 Task: Search for contacts with the last name 'Smith' in the 'friends' folder.
Action: Mouse moved to (17, 86)
Screenshot: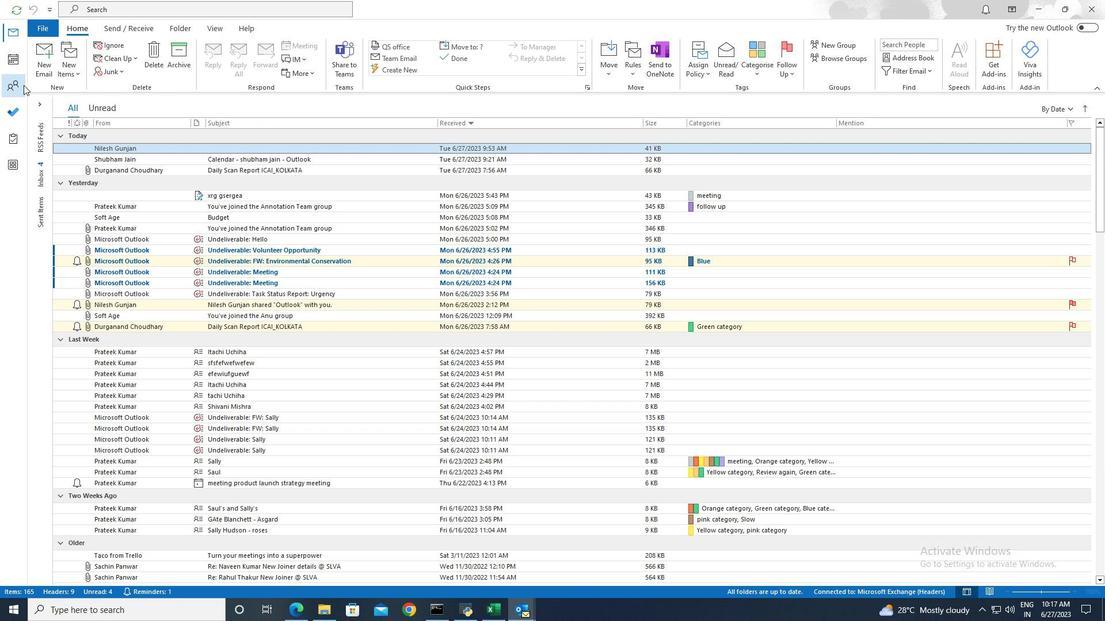 
Action: Mouse pressed left at (17, 86)
Screenshot: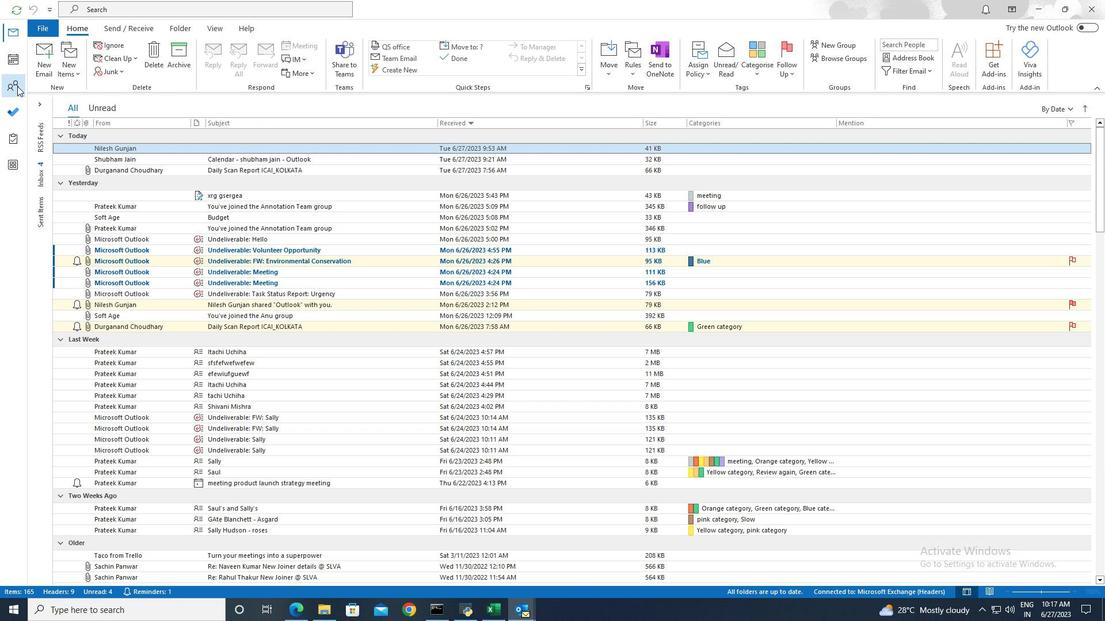 
Action: Mouse moved to (285, 6)
Screenshot: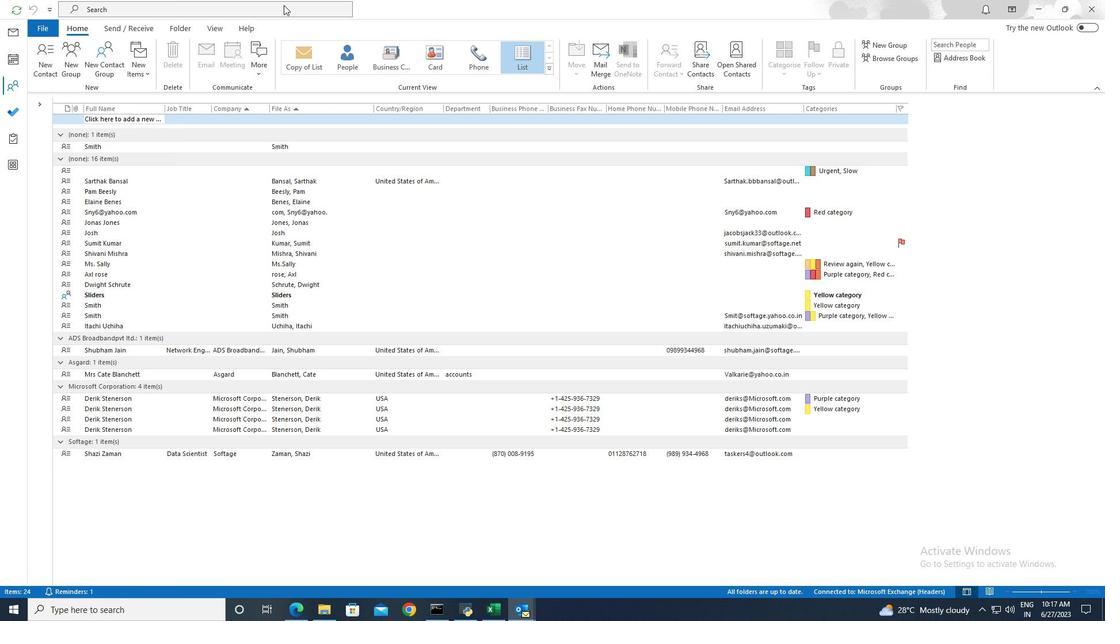 
Action: Mouse pressed left at (285, 6)
Screenshot: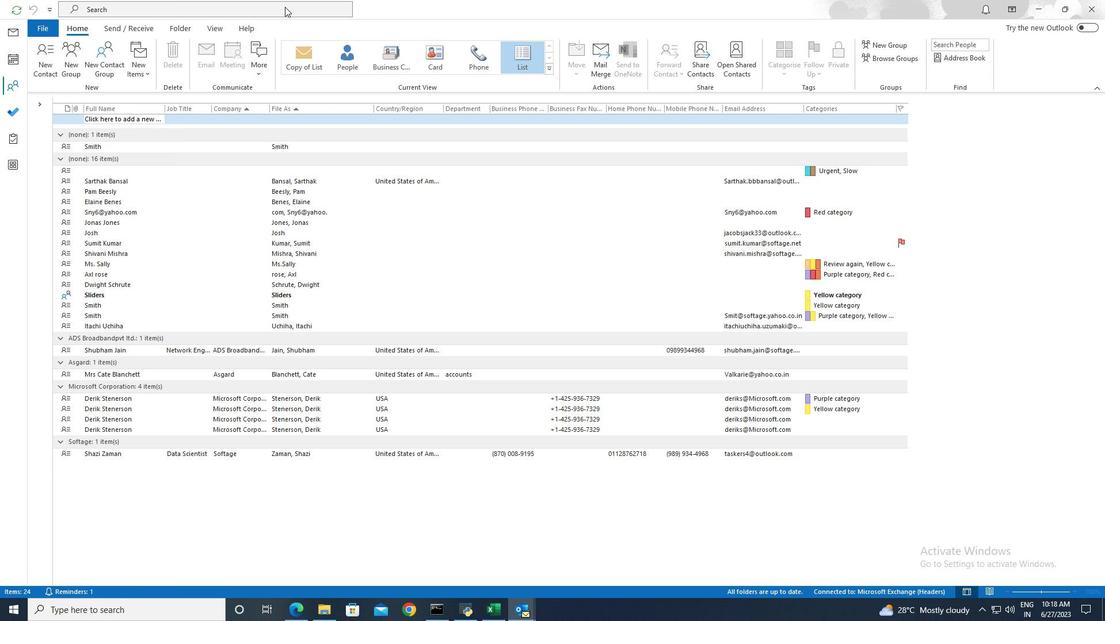 
Action: Mouse moved to (400, 10)
Screenshot: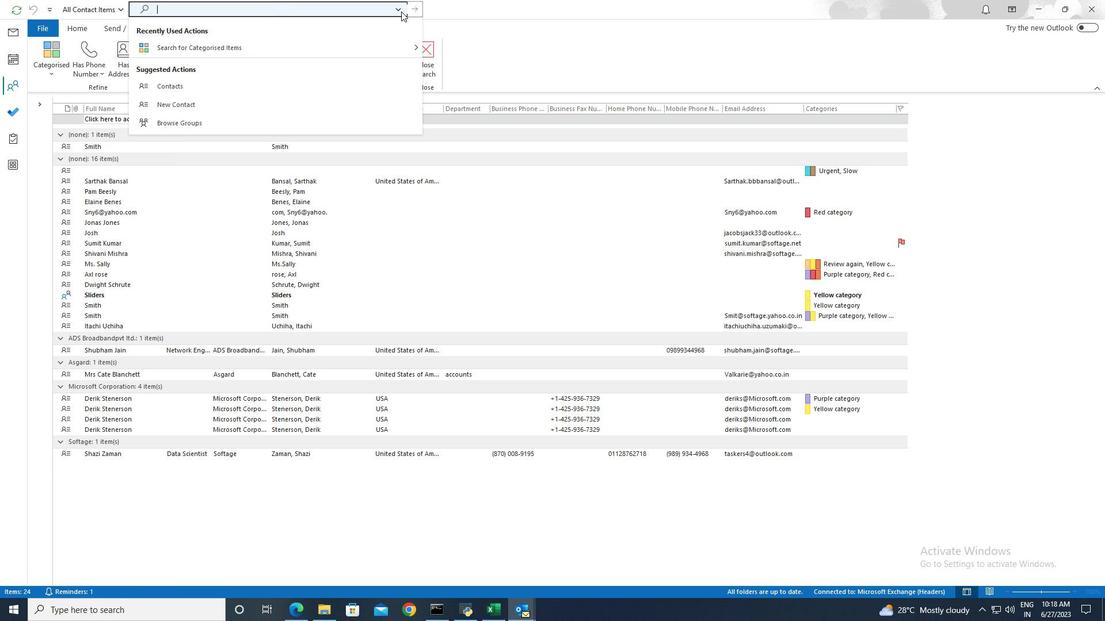
Action: Mouse pressed left at (400, 10)
Screenshot: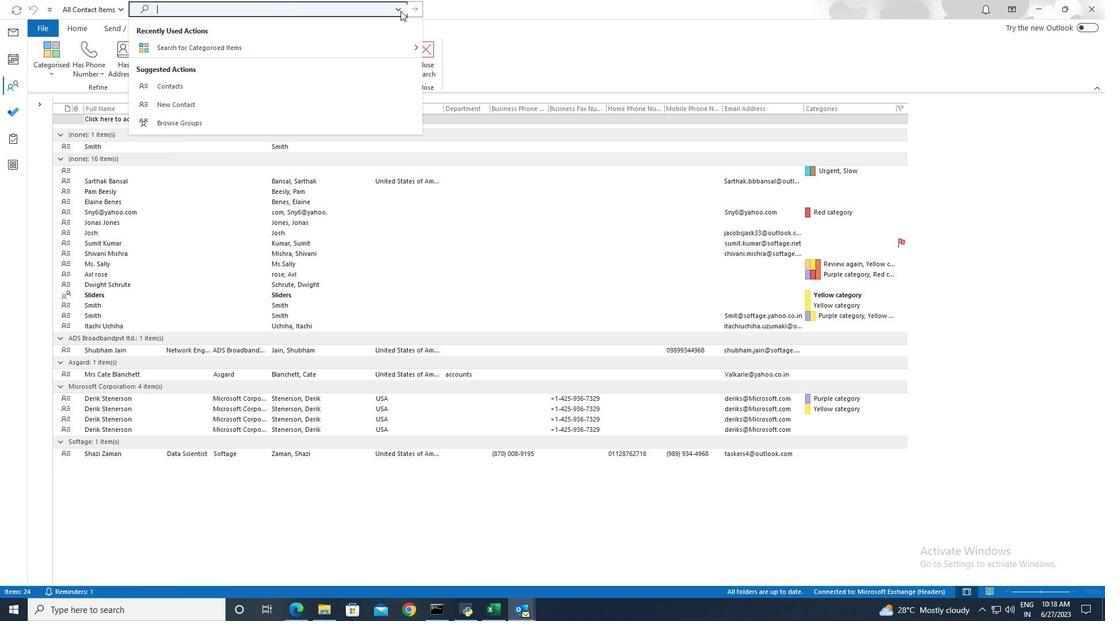 
Action: Mouse moved to (191, 260)
Screenshot: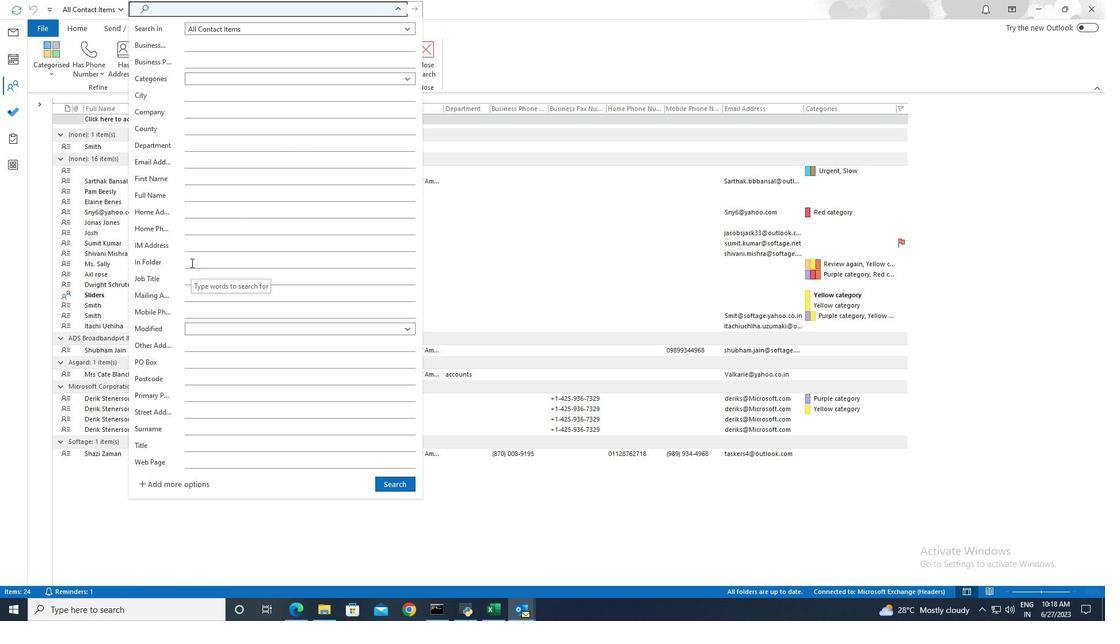 
Action: Mouse pressed left at (191, 260)
Screenshot: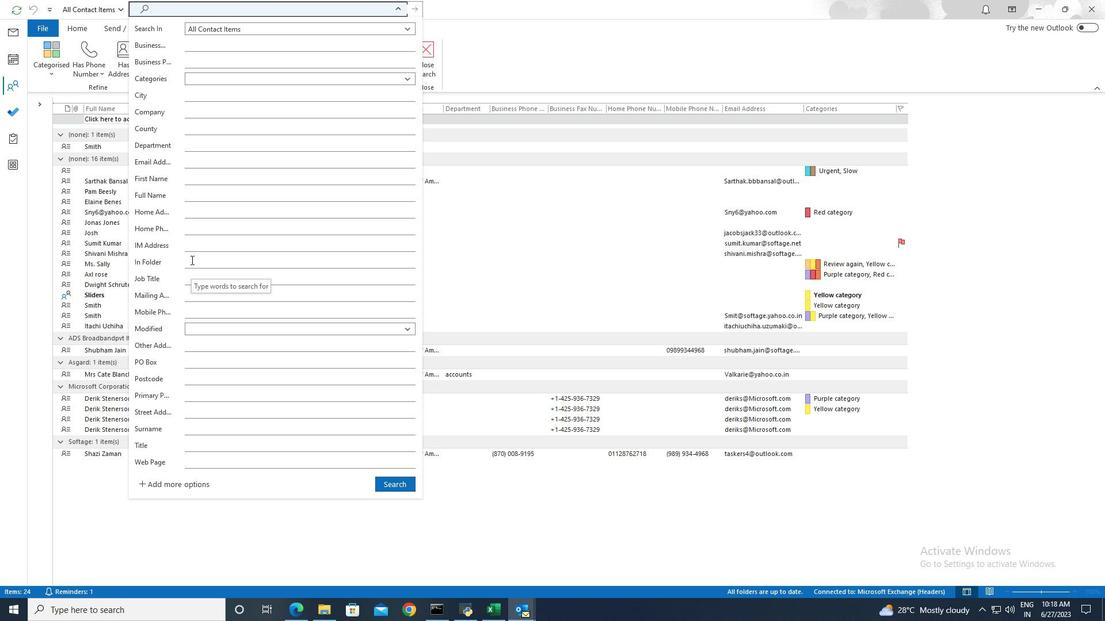 
Action: Key pressed friends
Screenshot: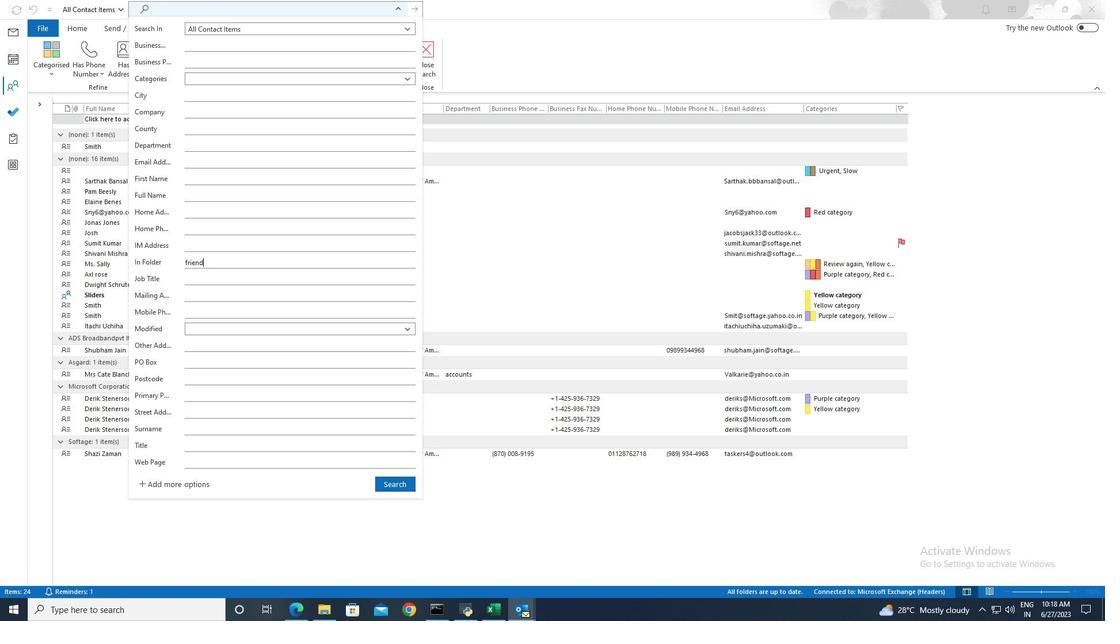 
Action: Mouse moved to (394, 487)
Screenshot: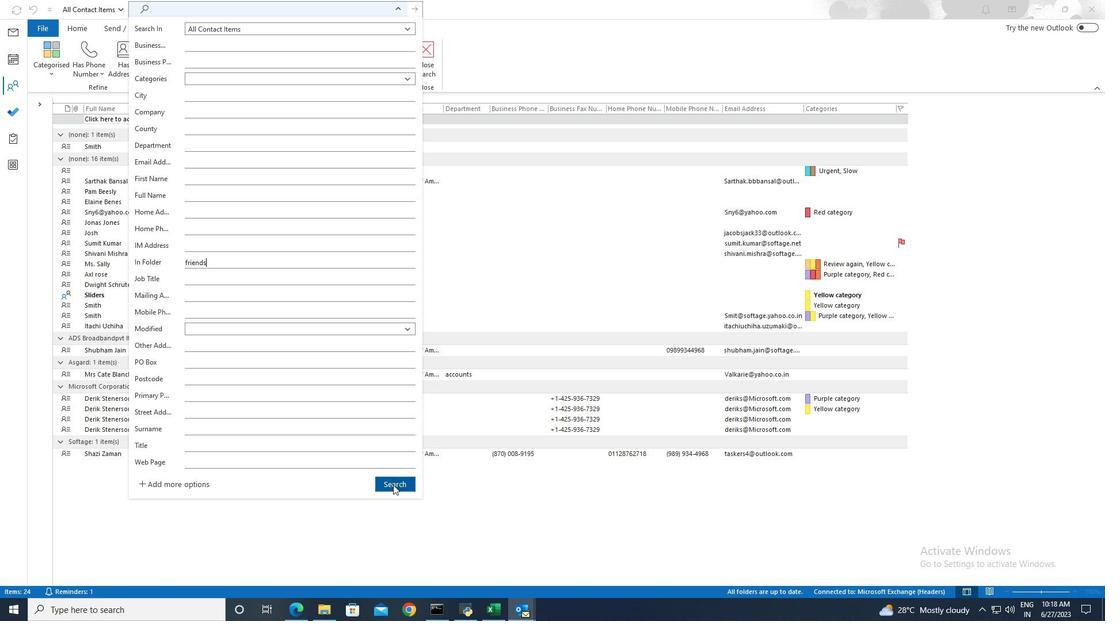 
Action: Mouse pressed left at (394, 487)
Screenshot: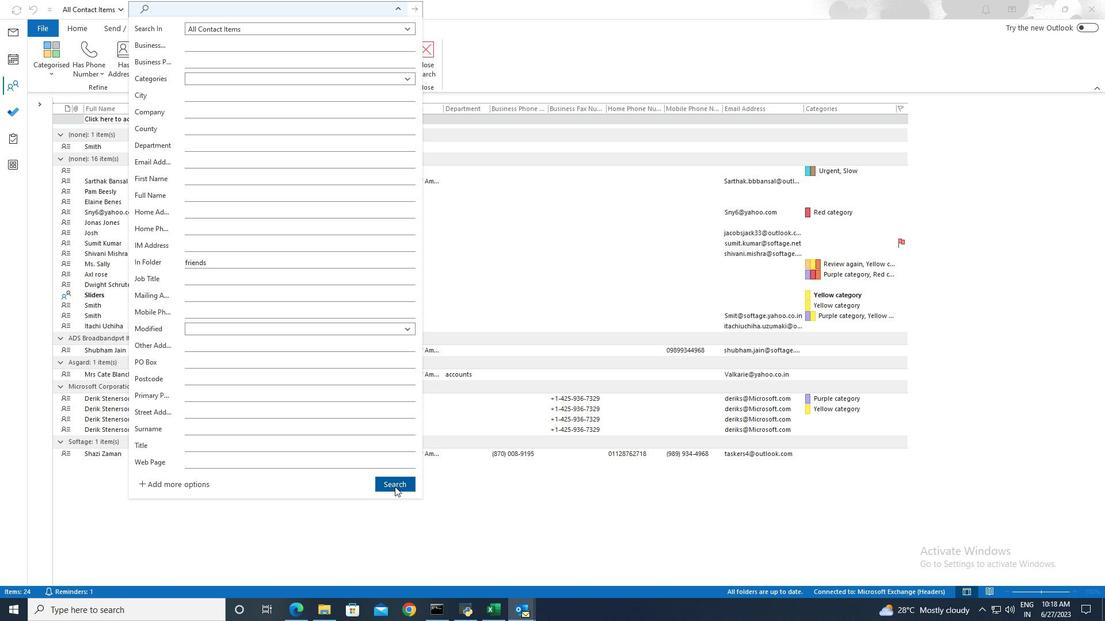 
